 Task: Apply the date format 5-Aug-1930.
Action: Mouse moved to (226, 114)
Screenshot: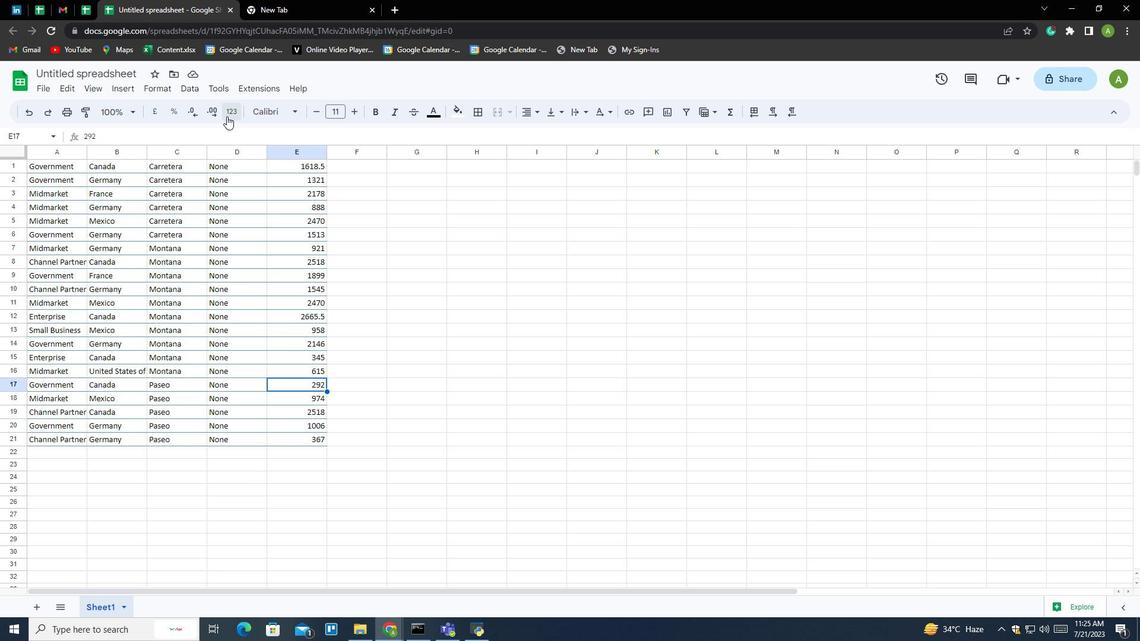 
Action: Mouse pressed left at (226, 114)
Screenshot: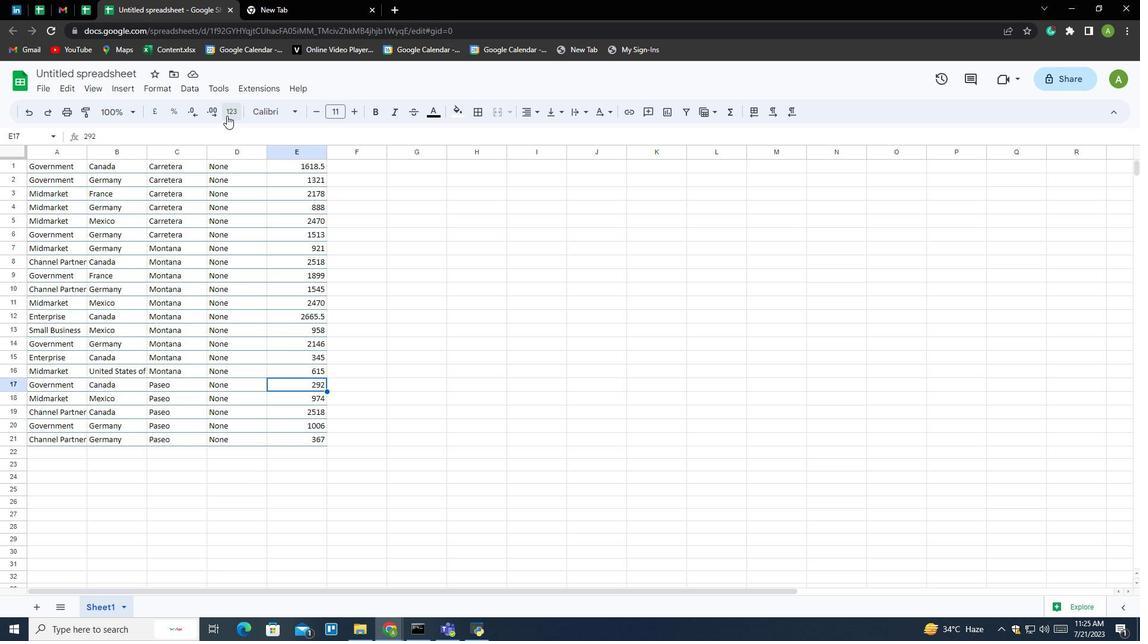 
Action: Mouse moved to (285, 504)
Screenshot: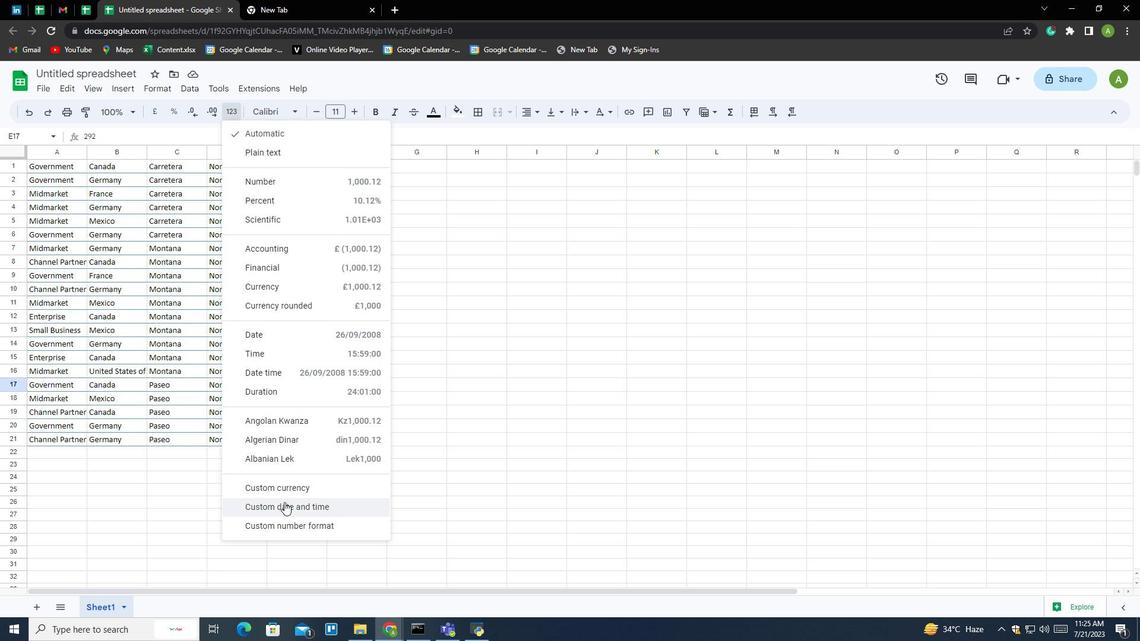 
Action: Mouse pressed left at (285, 504)
Screenshot: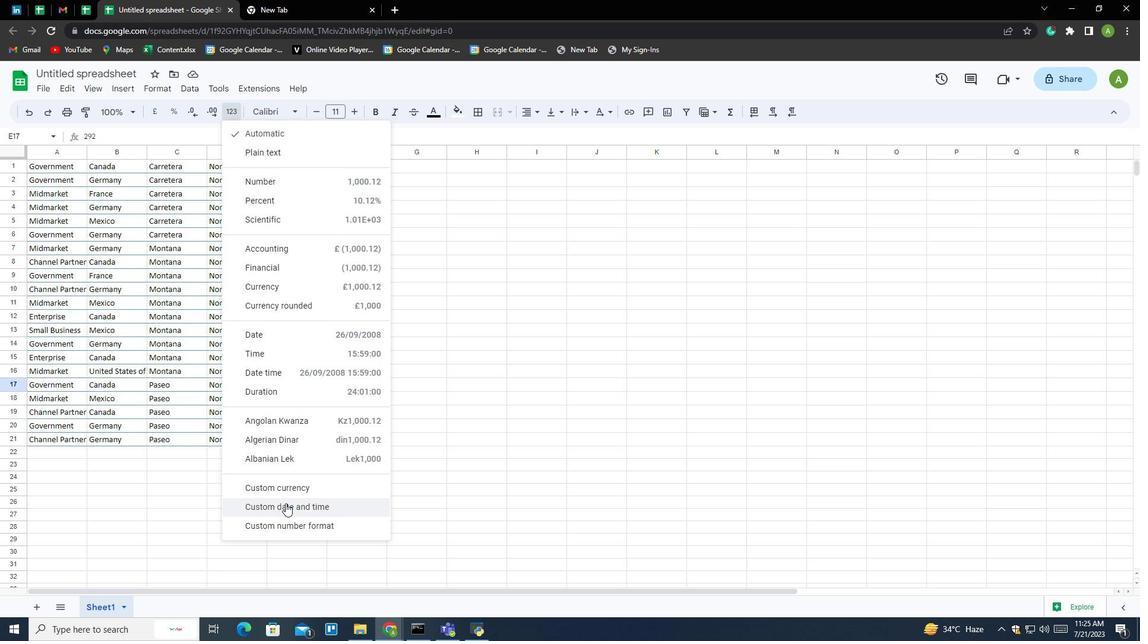 
Action: Mouse moved to (500, 289)
Screenshot: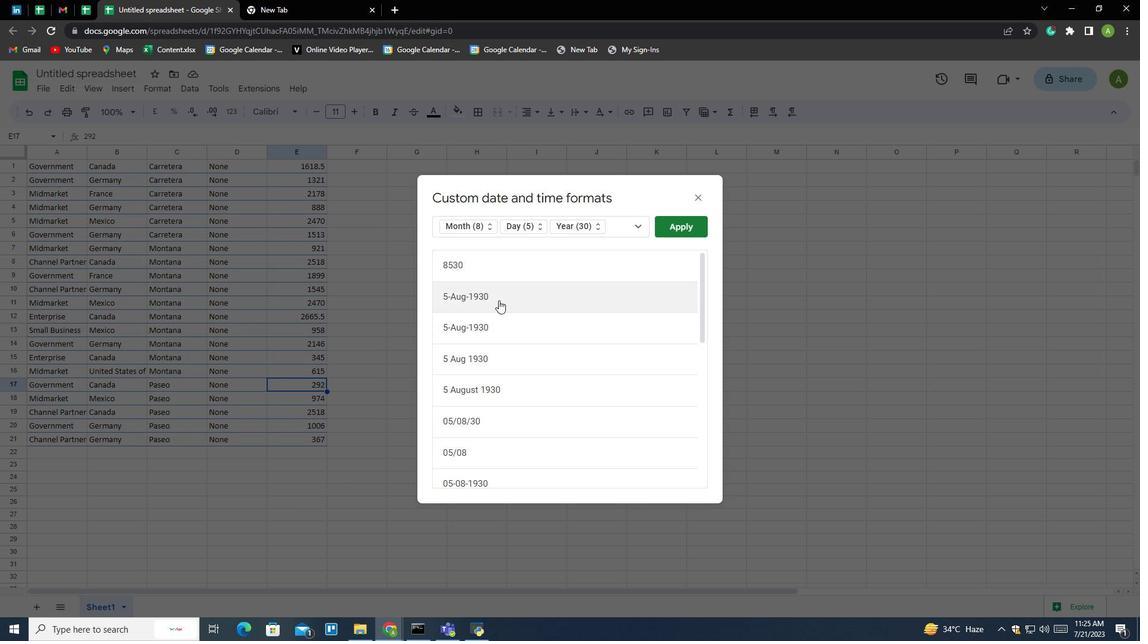 
Action: Mouse pressed left at (500, 289)
Screenshot: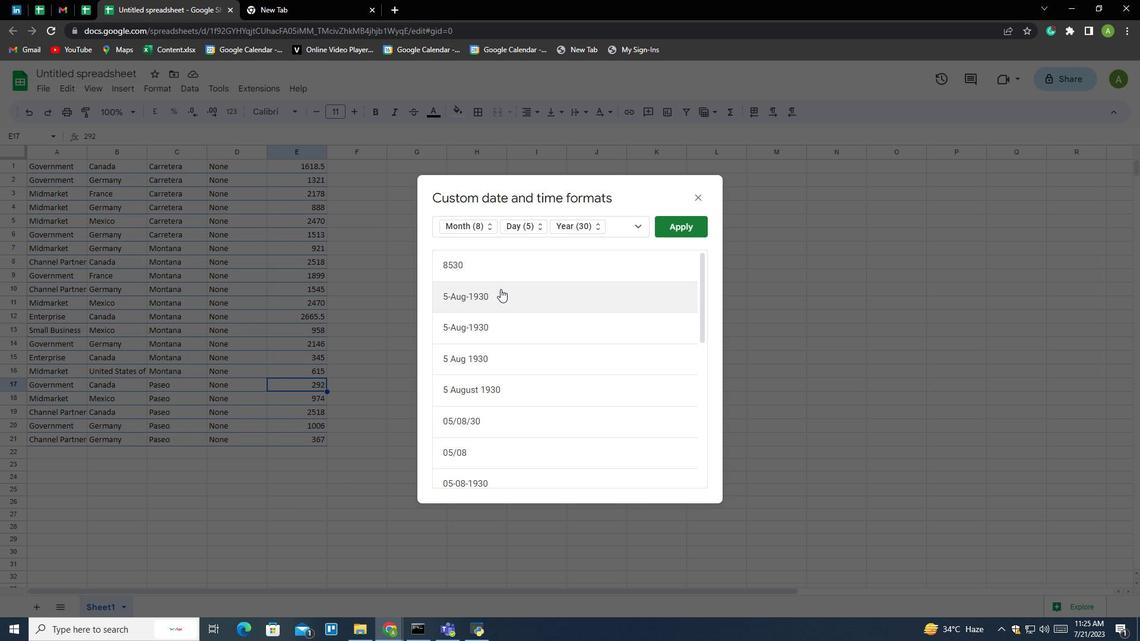 
Action: Mouse moved to (679, 225)
Screenshot: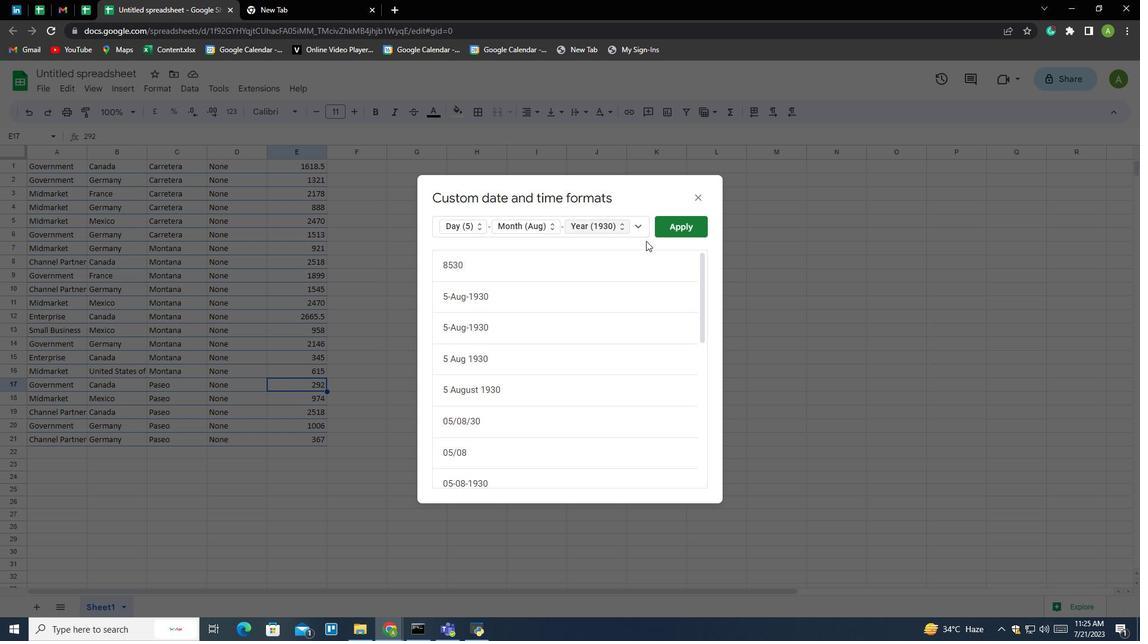 
Action: Mouse pressed left at (679, 225)
Screenshot: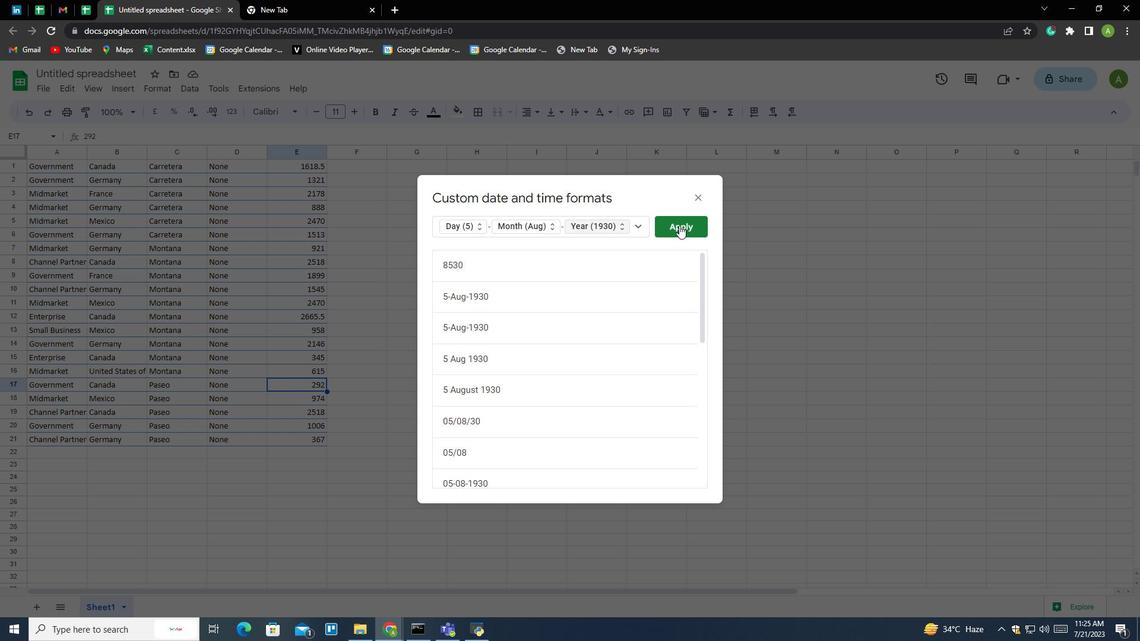 
Action: Mouse moved to (644, 285)
Screenshot: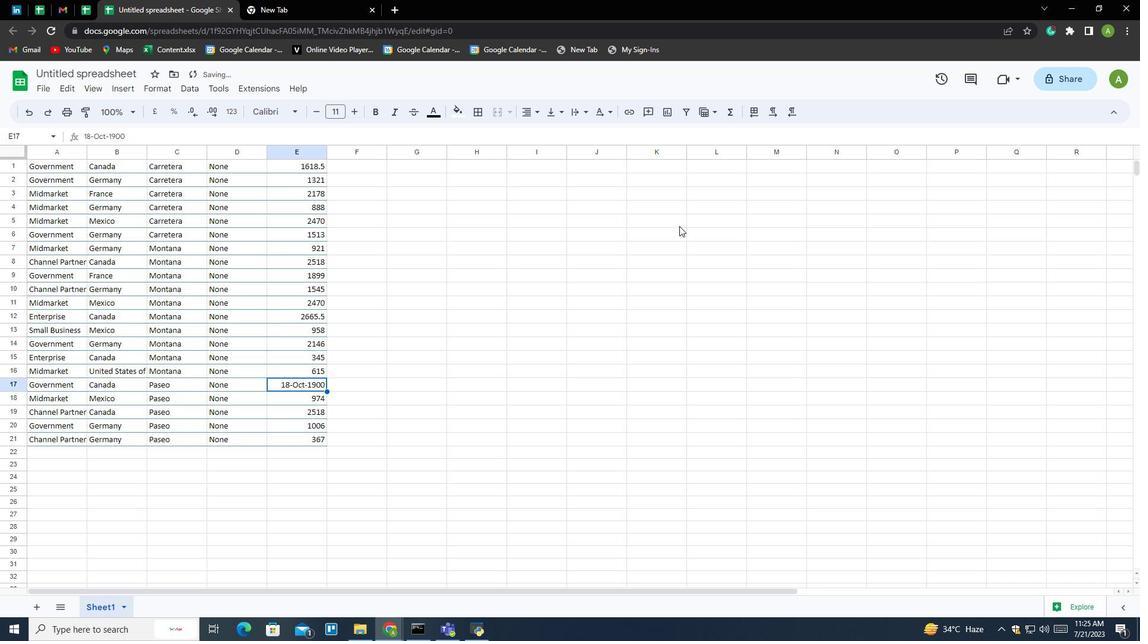
